 Task: Set "HRD-timing information" for "H.264/MPEG-4 Part 10/AVC encoder (x264)" to none.
Action: Mouse moved to (107, 13)
Screenshot: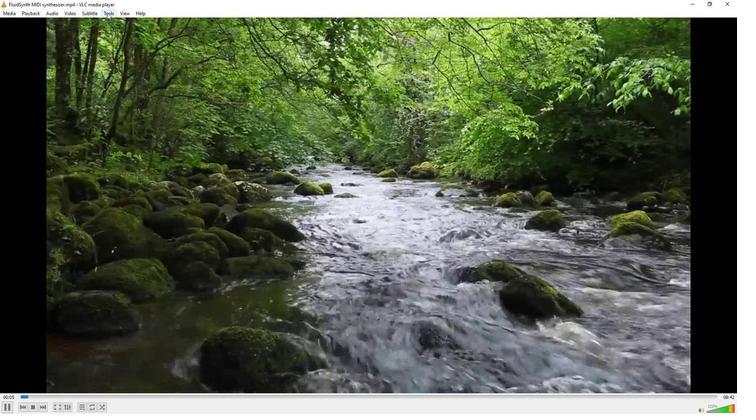 
Action: Mouse pressed left at (107, 13)
Screenshot: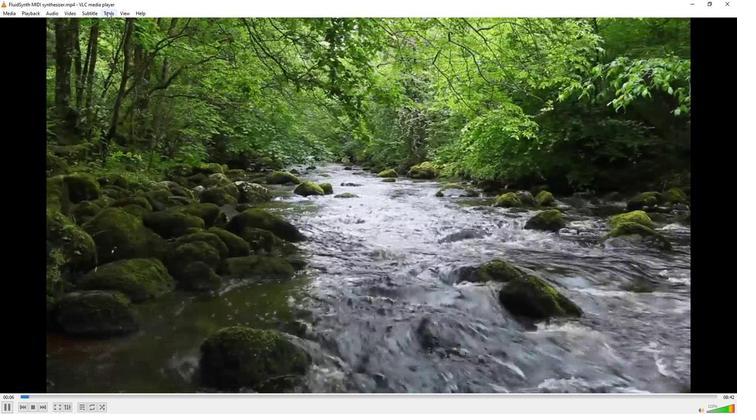 
Action: Mouse moved to (131, 104)
Screenshot: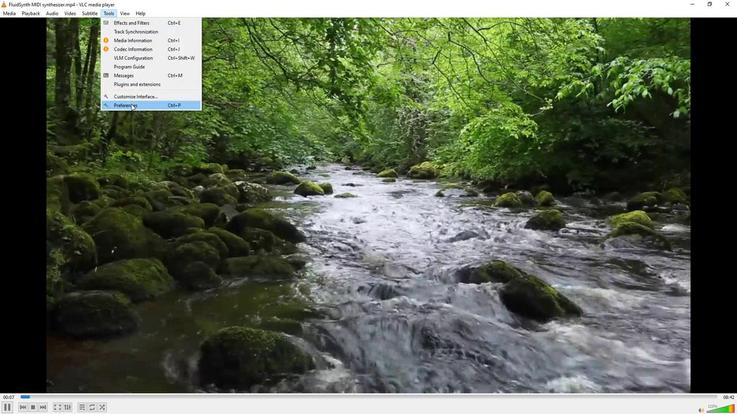 
Action: Mouse pressed left at (131, 104)
Screenshot: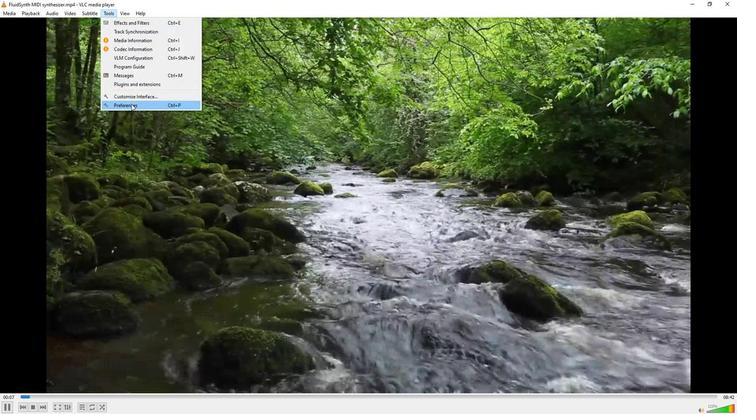 
Action: Mouse moved to (87, 325)
Screenshot: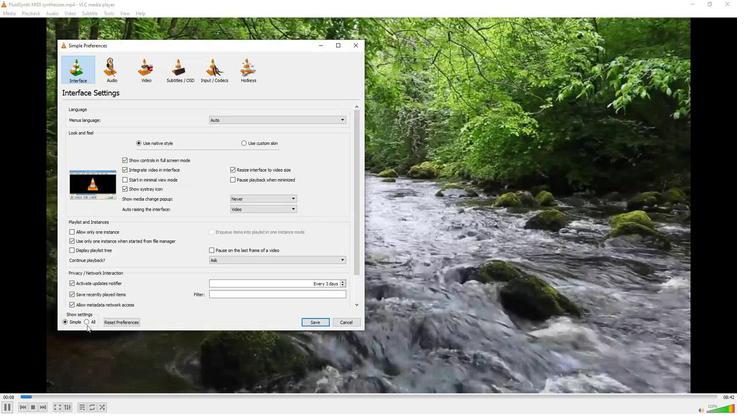
Action: Mouse pressed left at (87, 325)
Screenshot: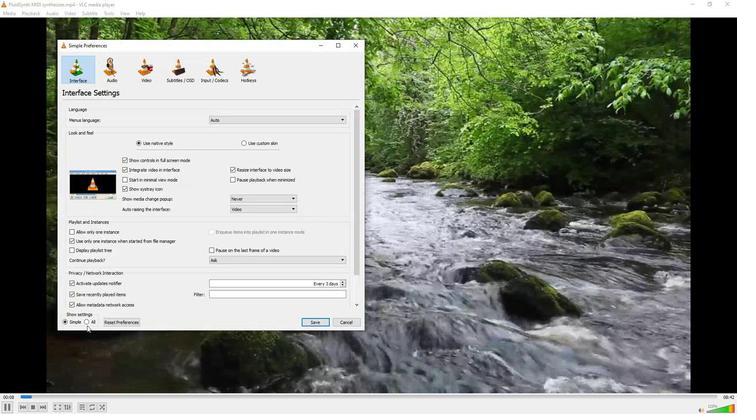 
Action: Mouse moved to (85, 320)
Screenshot: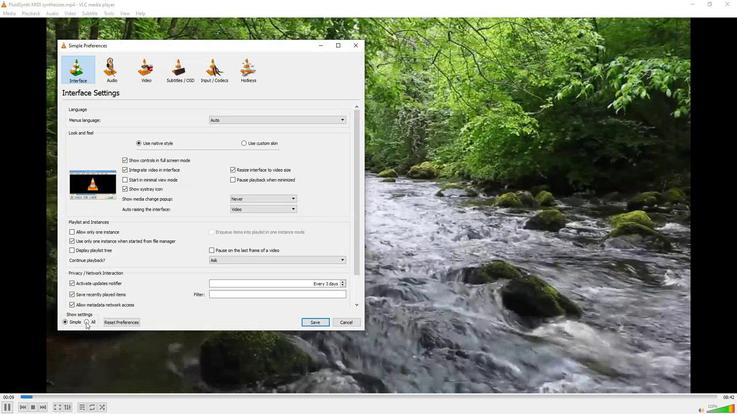 
Action: Mouse pressed left at (85, 320)
Screenshot: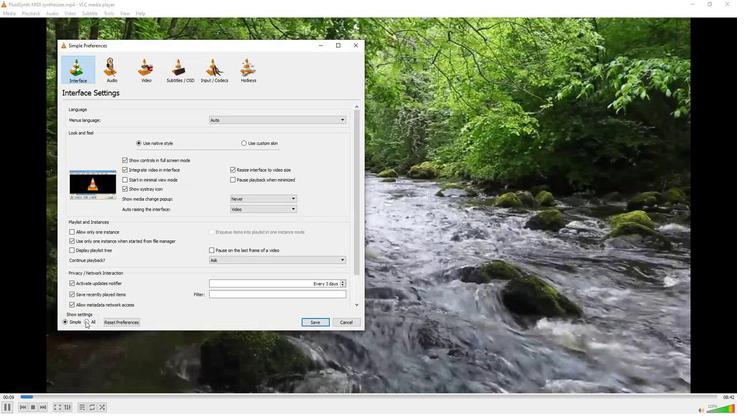 
Action: Mouse moved to (74, 246)
Screenshot: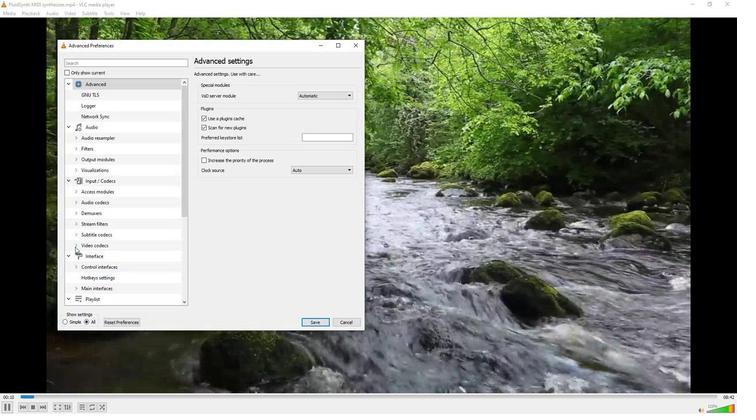 
Action: Mouse pressed left at (74, 246)
Screenshot: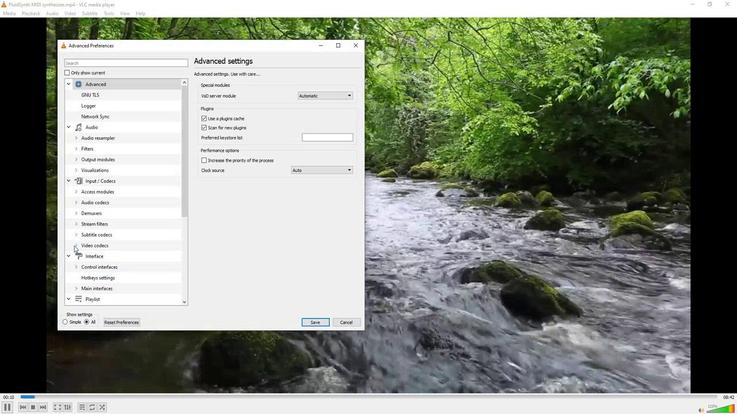 
Action: Mouse moved to (91, 252)
Screenshot: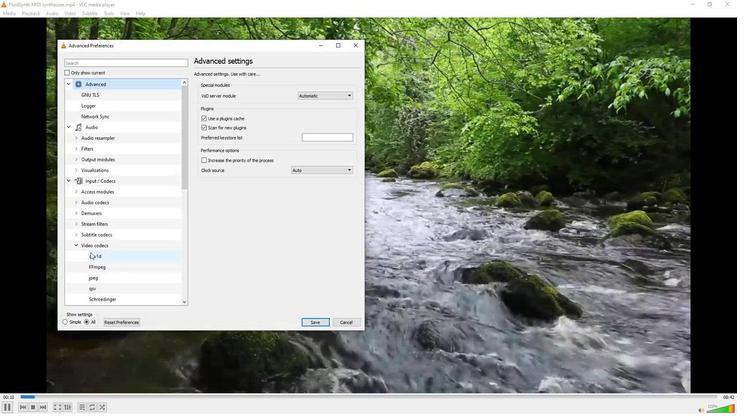 
Action: Mouse scrolled (91, 252) with delta (0, 0)
Screenshot: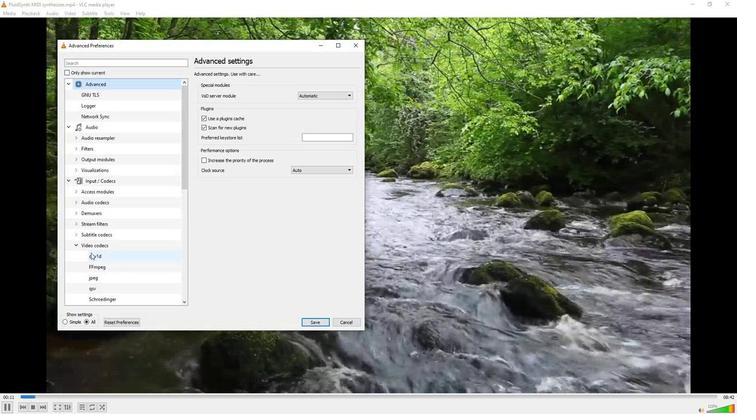
Action: Mouse moved to (103, 297)
Screenshot: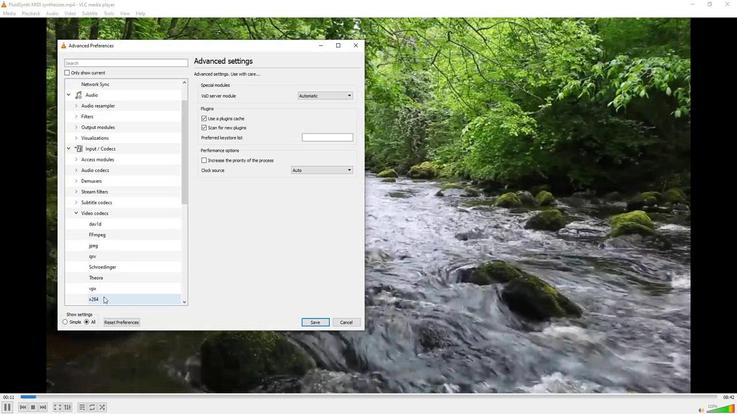 
Action: Mouse pressed left at (103, 297)
Screenshot: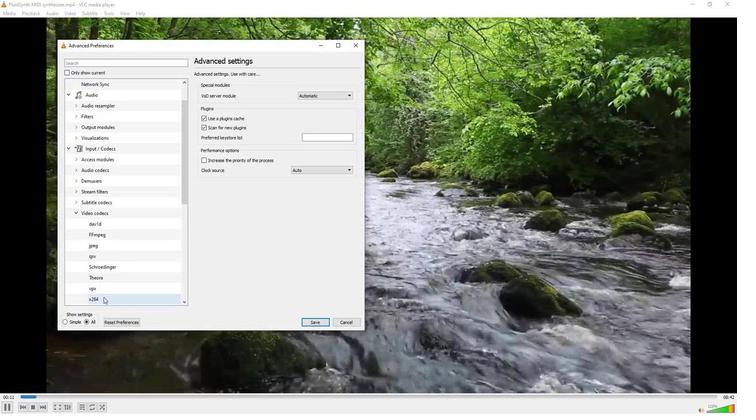 
Action: Mouse moved to (213, 304)
Screenshot: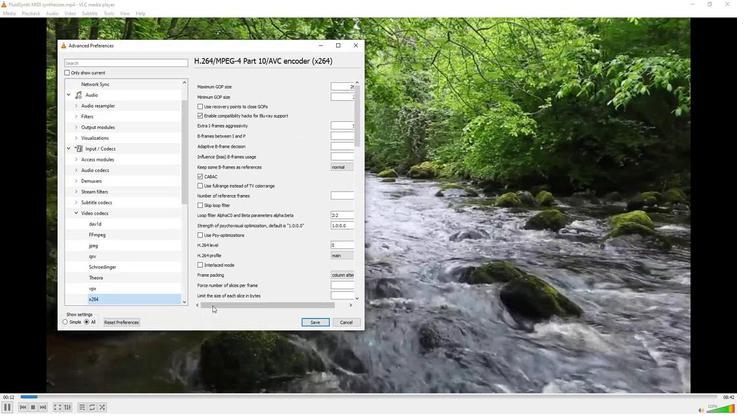 
Action: Mouse pressed left at (213, 304)
Screenshot: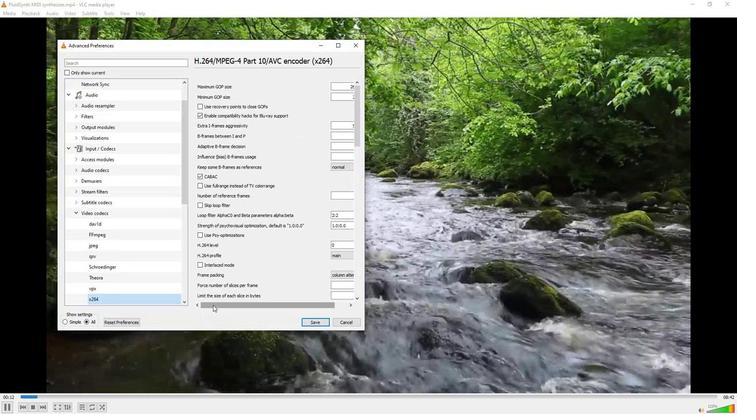 
Action: Mouse moved to (250, 262)
Screenshot: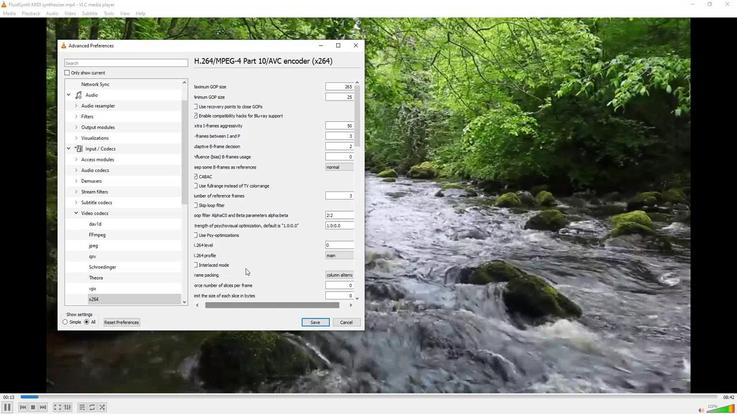 
Action: Mouse scrolled (250, 262) with delta (0, 0)
Screenshot: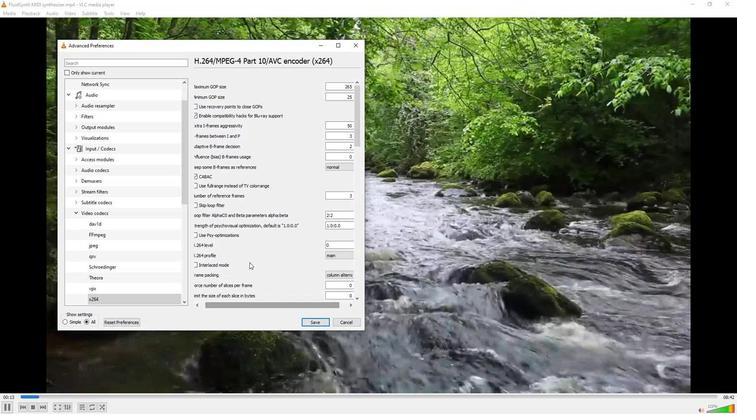 
Action: Mouse moved to (251, 307)
Screenshot: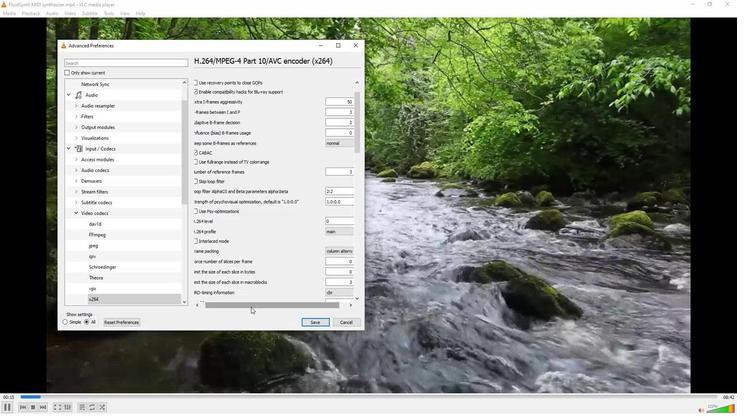 
Action: Mouse pressed left at (251, 307)
Screenshot: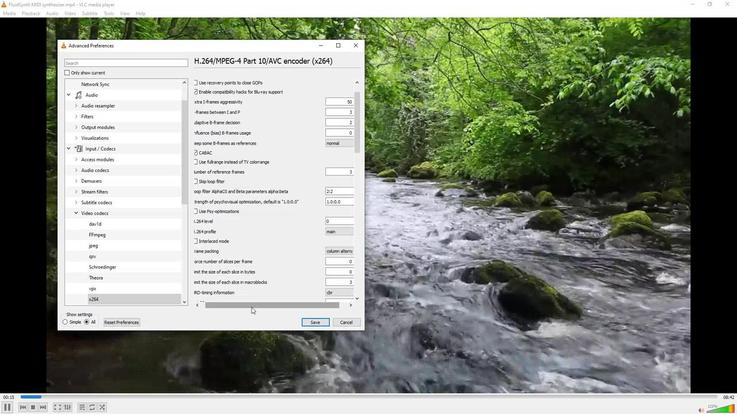 
Action: Mouse moved to (333, 292)
Screenshot: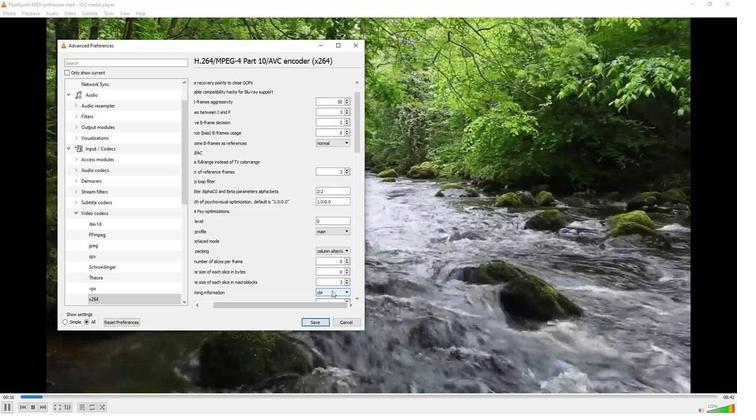 
Action: Mouse pressed left at (333, 292)
Screenshot: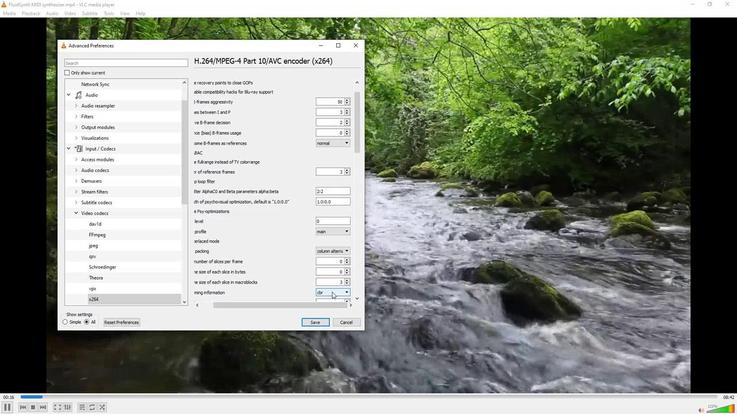 
Action: Mouse moved to (331, 299)
Screenshot: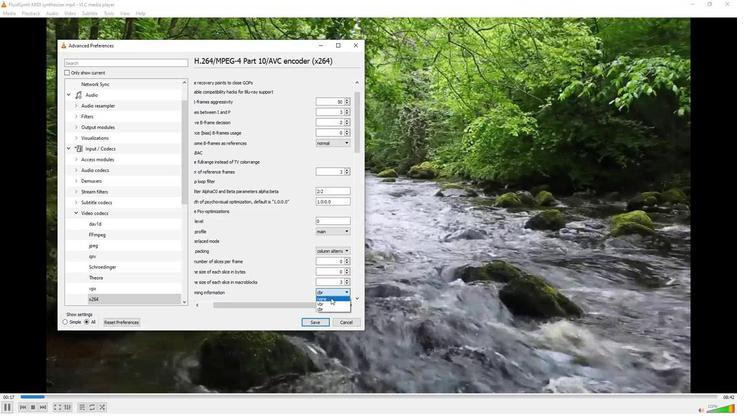 
Action: Mouse pressed left at (331, 299)
Screenshot: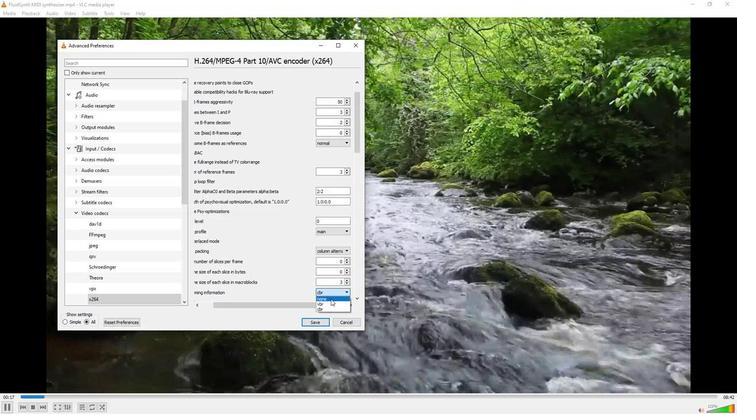
Action: Mouse moved to (318, 299)
Screenshot: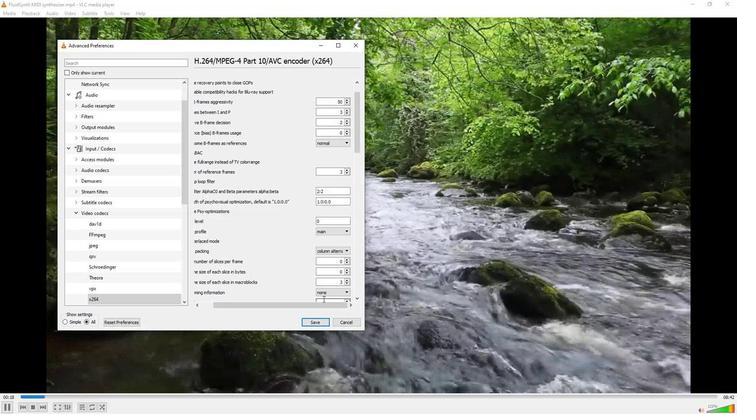 
